 Task: Add Sprouts Rosemary Mint Moisturizing Hand Wash to the cart.
Action: Mouse moved to (945, 361)
Screenshot: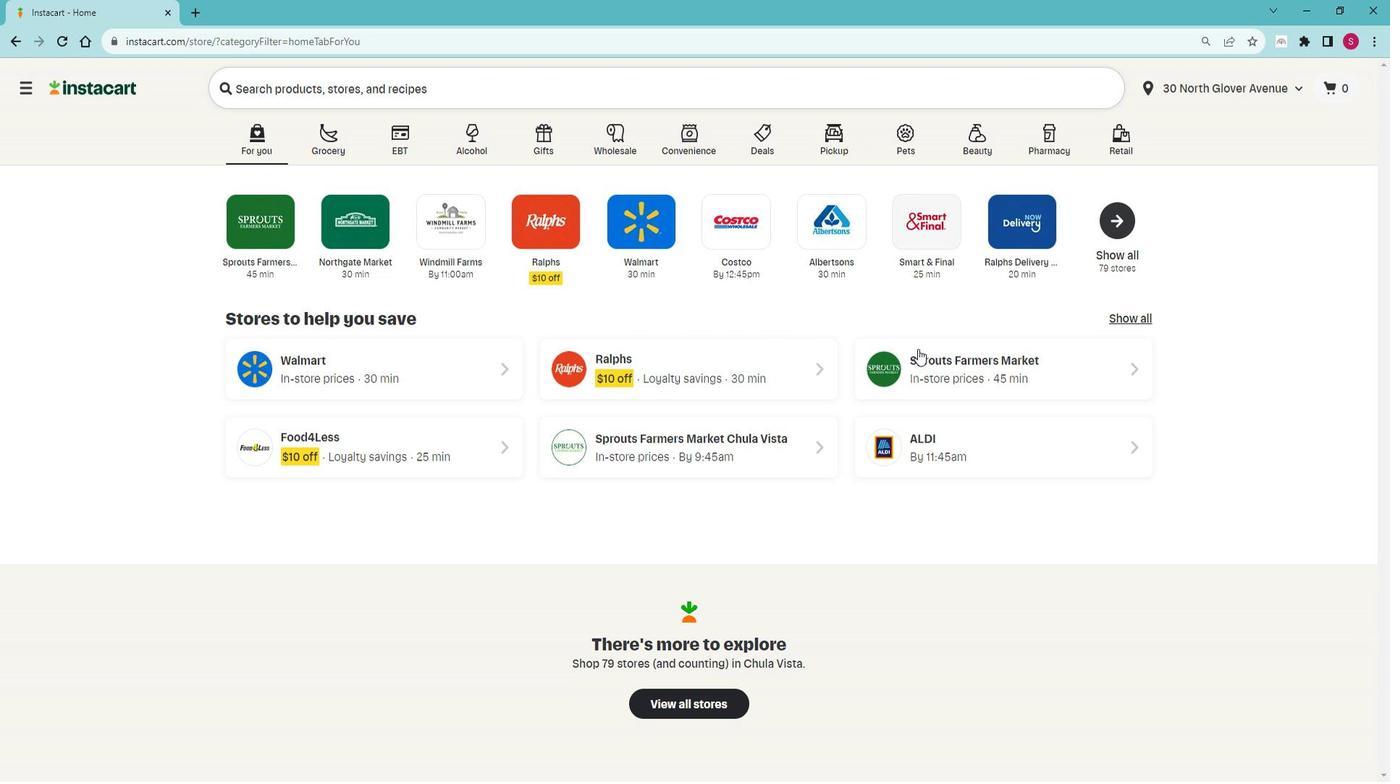 
Action: Mouse pressed left at (945, 361)
Screenshot: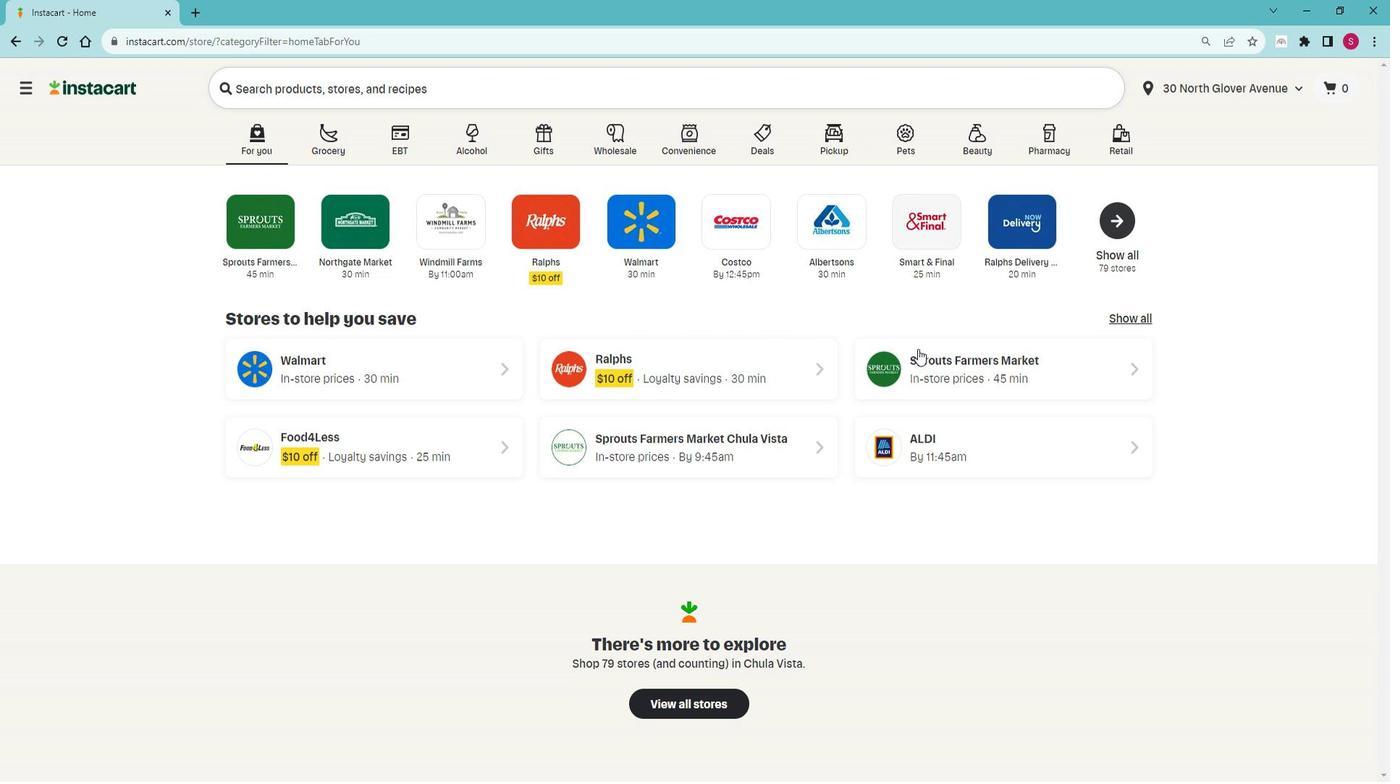 
Action: Mouse moved to (70, 522)
Screenshot: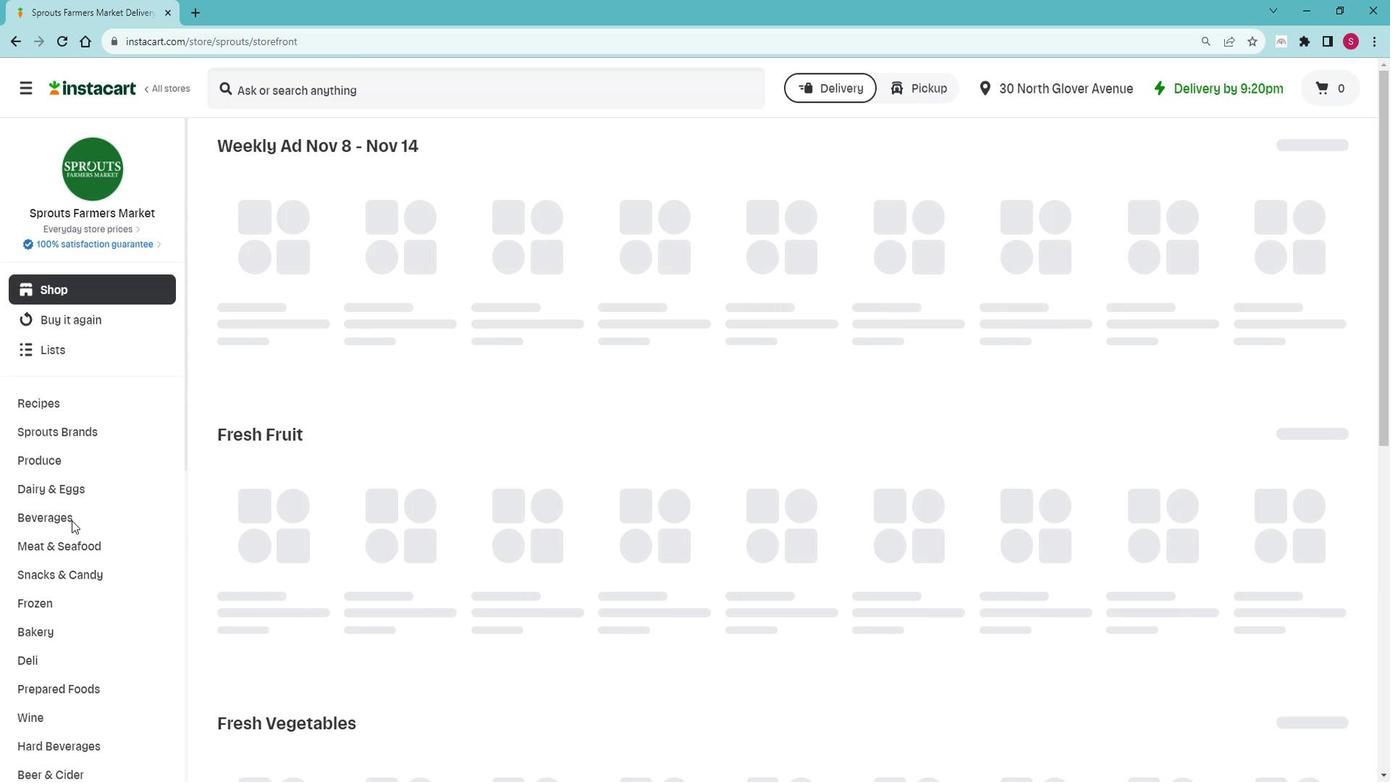 
Action: Mouse scrolled (70, 521) with delta (0, 0)
Screenshot: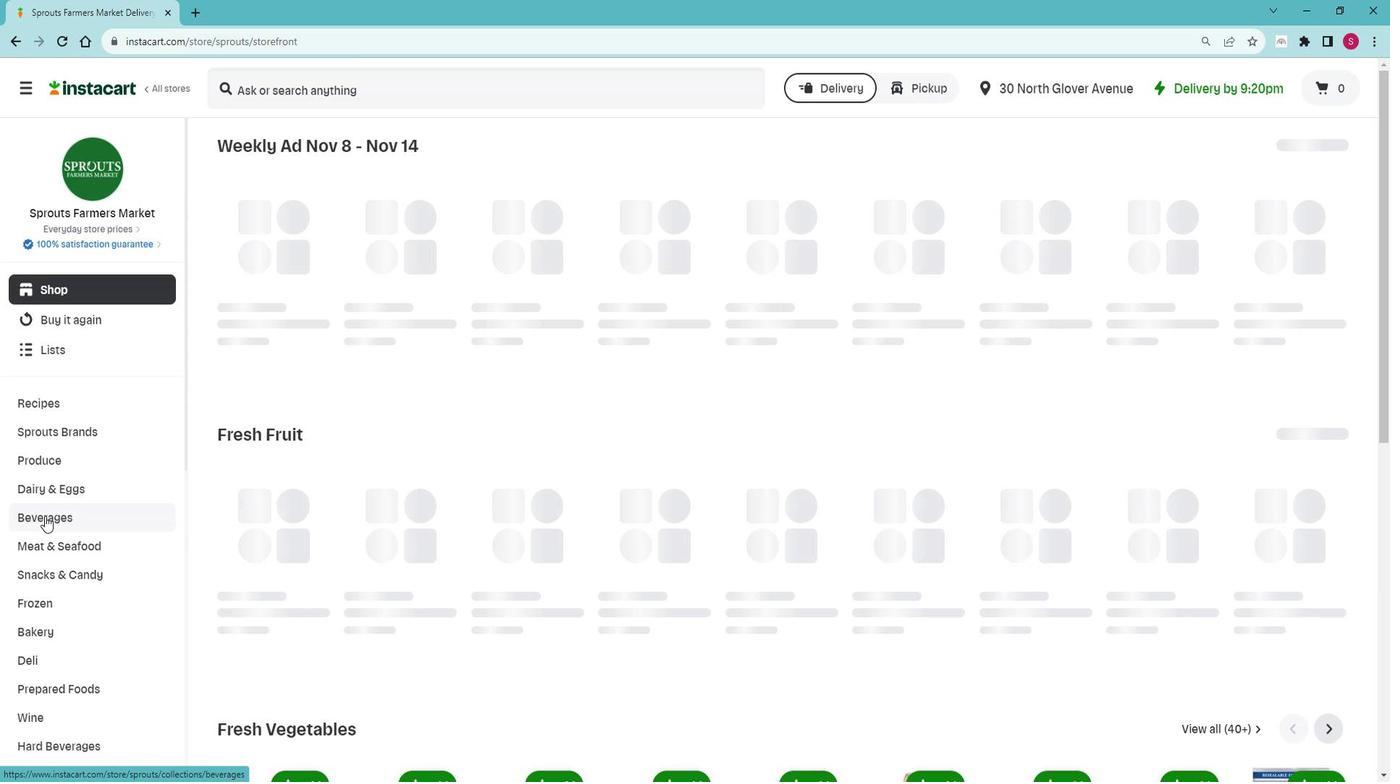 
Action: Mouse scrolled (70, 521) with delta (0, 0)
Screenshot: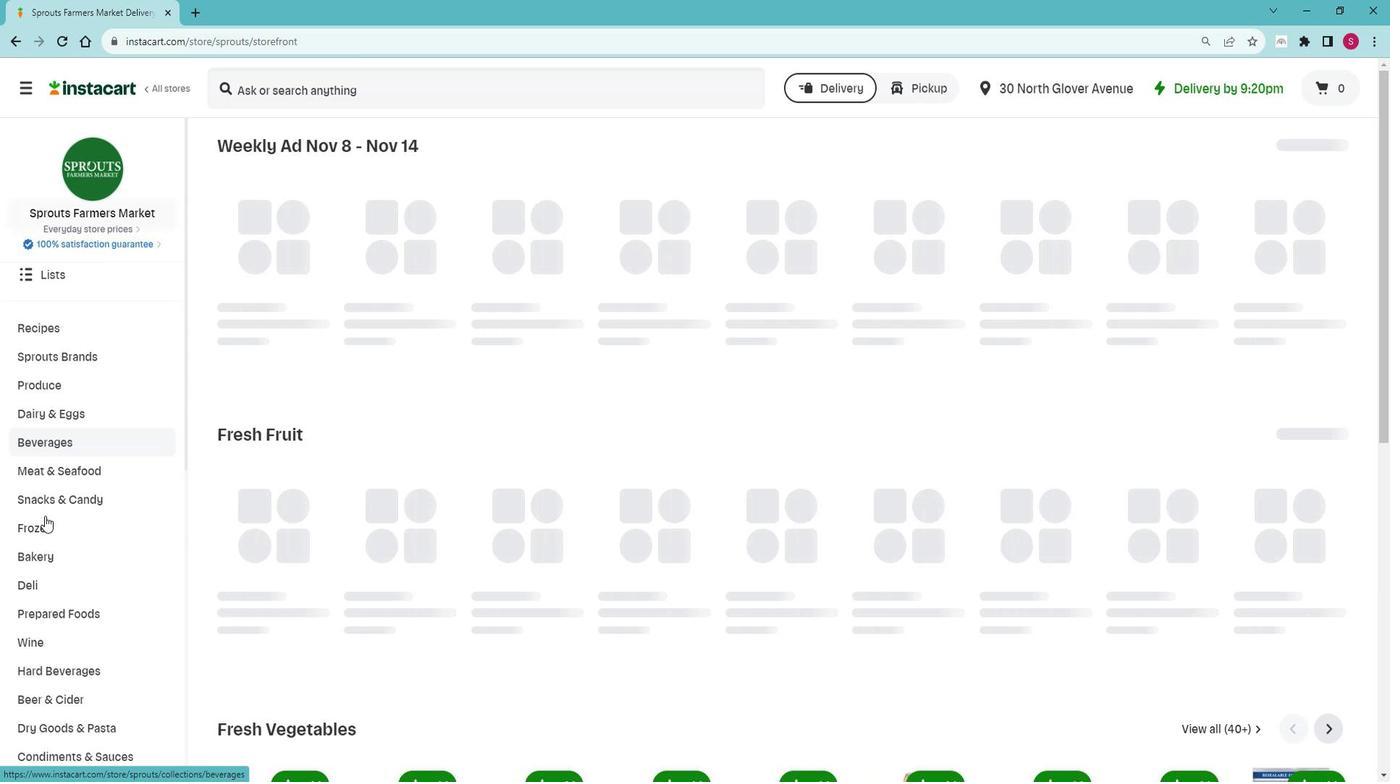 
Action: Mouse scrolled (70, 521) with delta (0, 0)
Screenshot: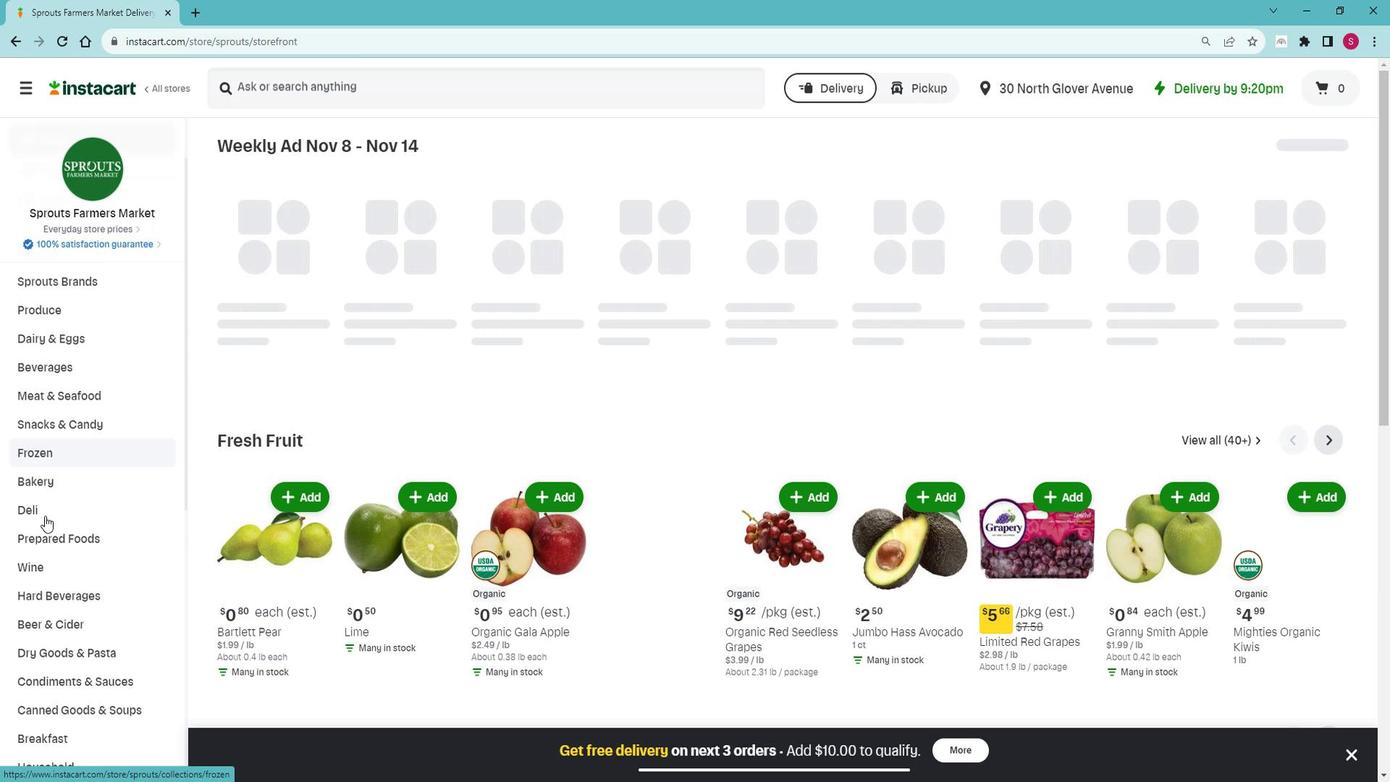 
Action: Mouse scrolled (70, 521) with delta (0, 0)
Screenshot: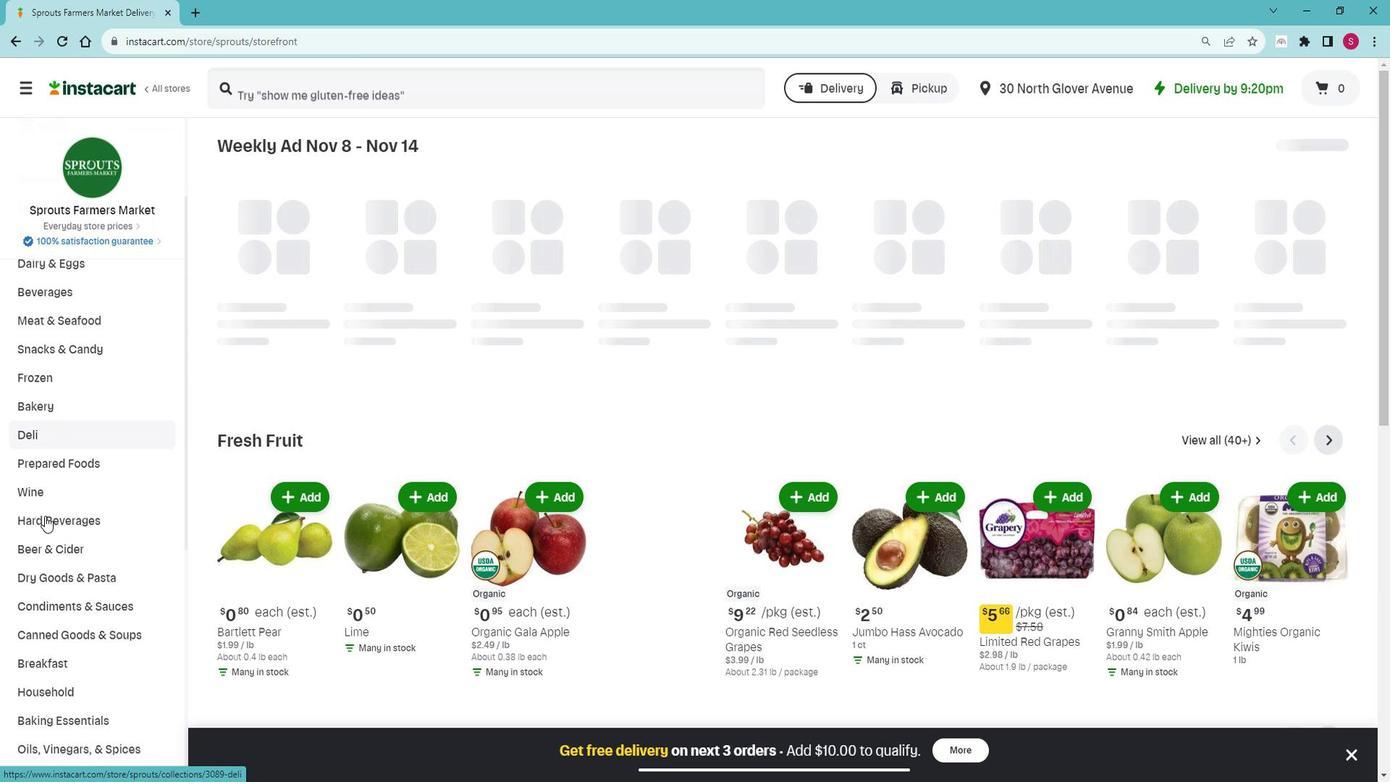
Action: Mouse scrolled (70, 521) with delta (0, 0)
Screenshot: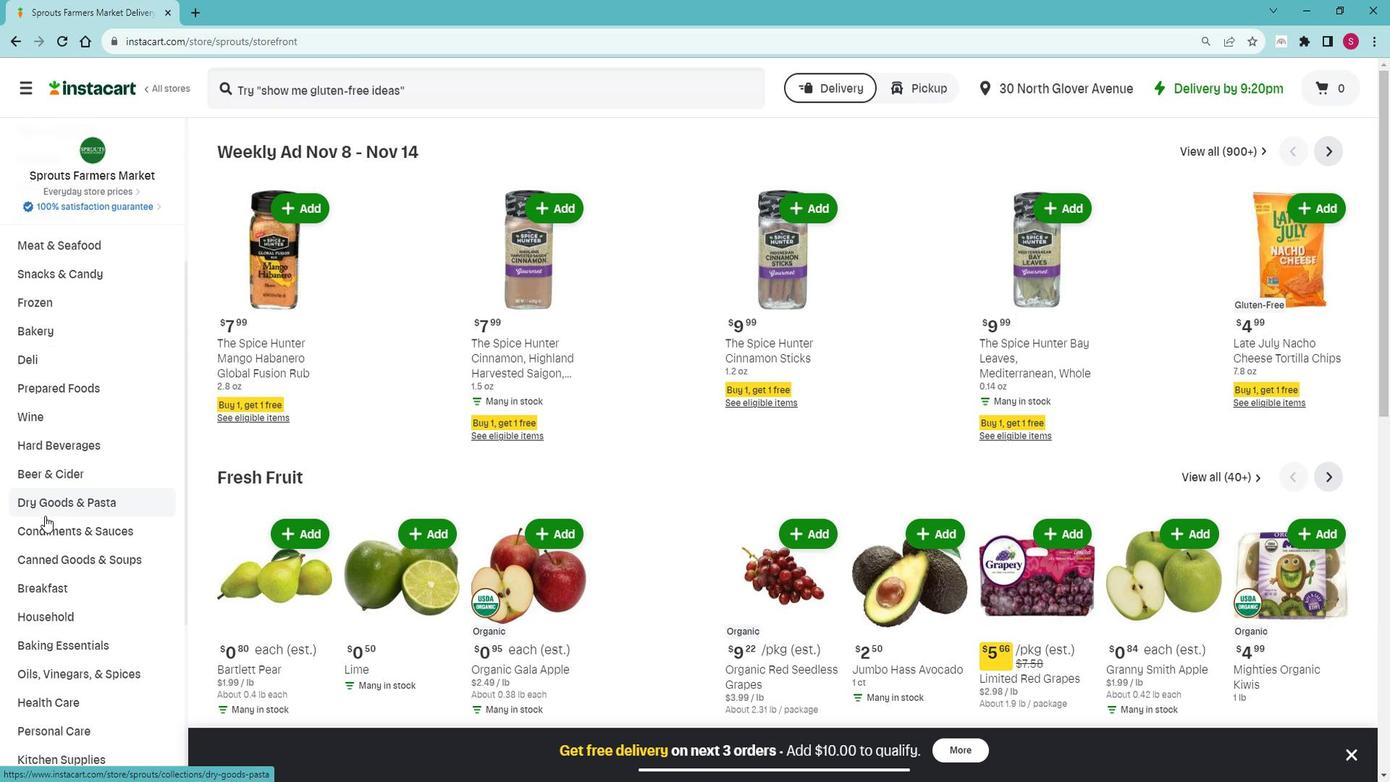 
Action: Mouse moved to (79, 652)
Screenshot: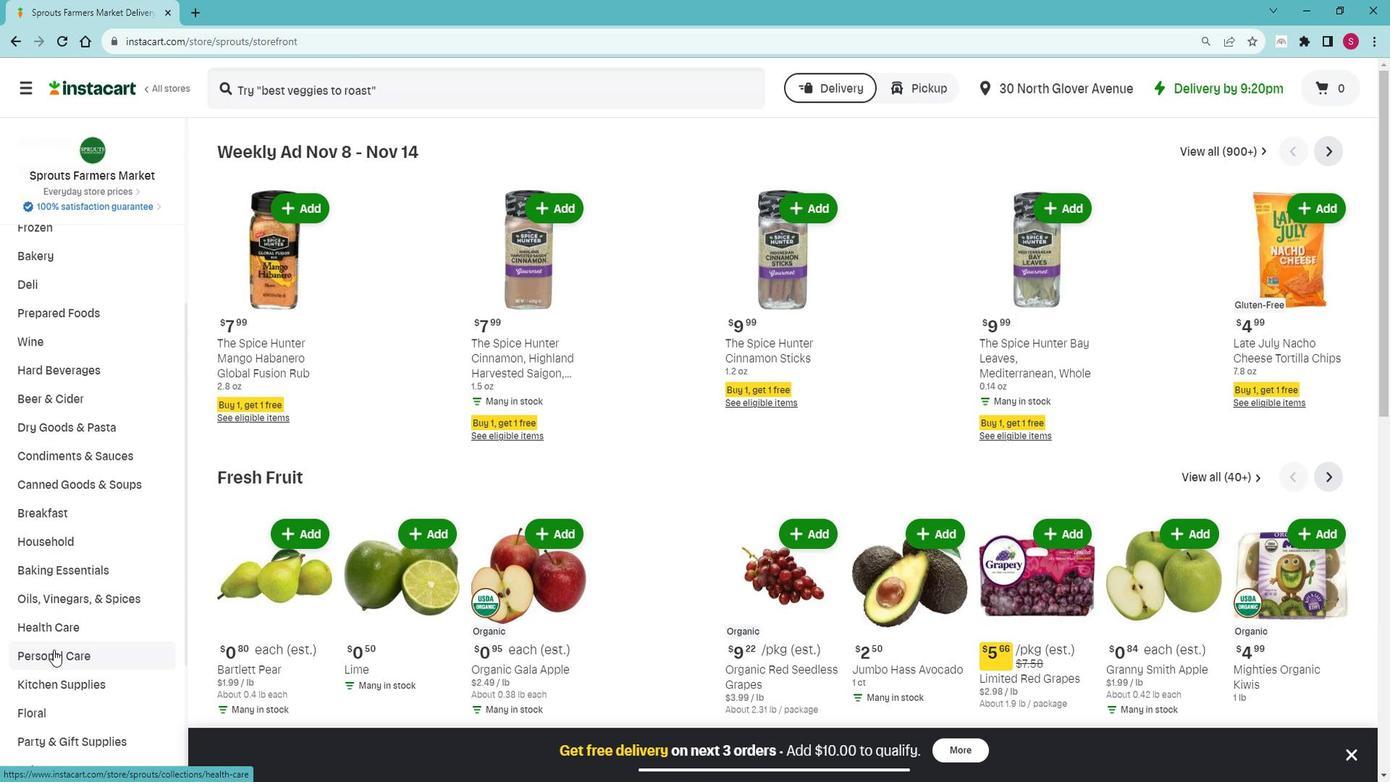 
Action: Mouse pressed left at (79, 652)
Screenshot: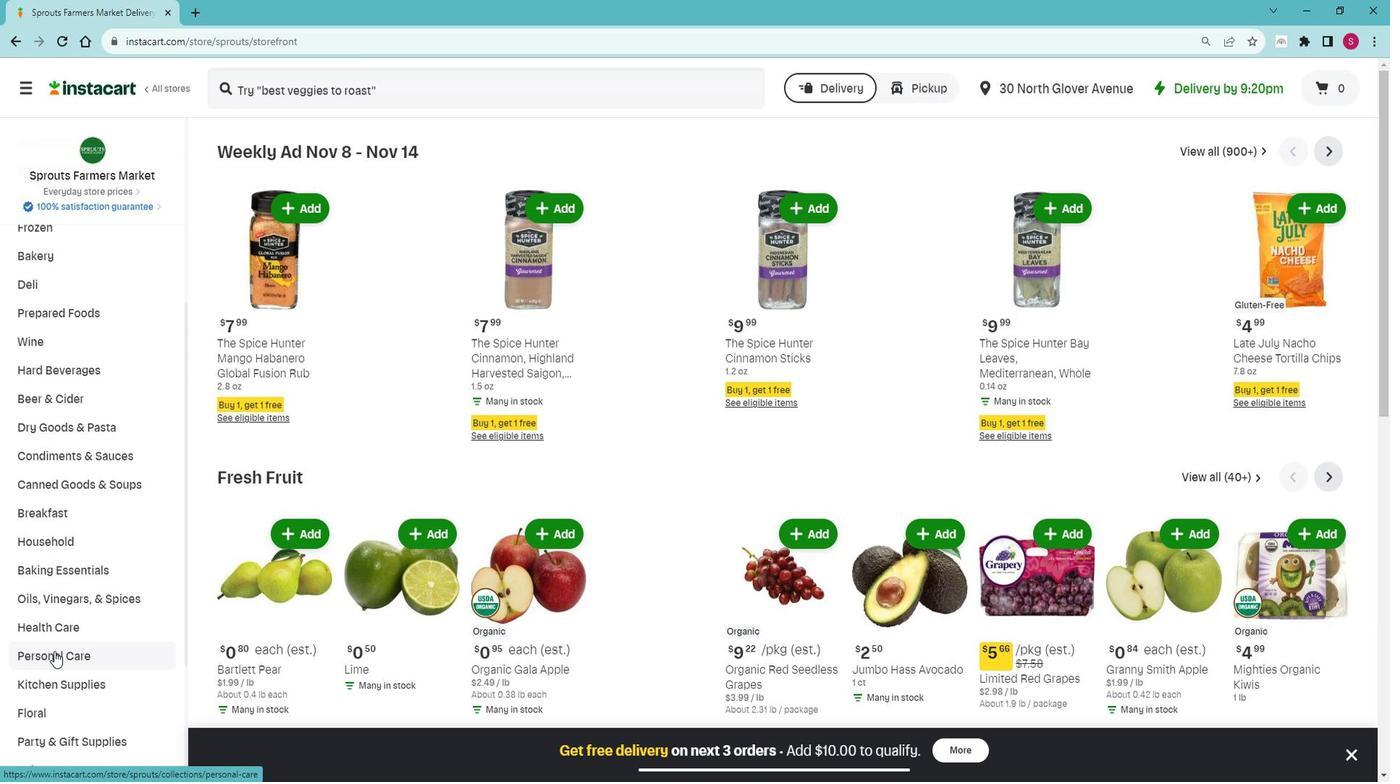 
Action: Mouse moved to (132, 682)
Screenshot: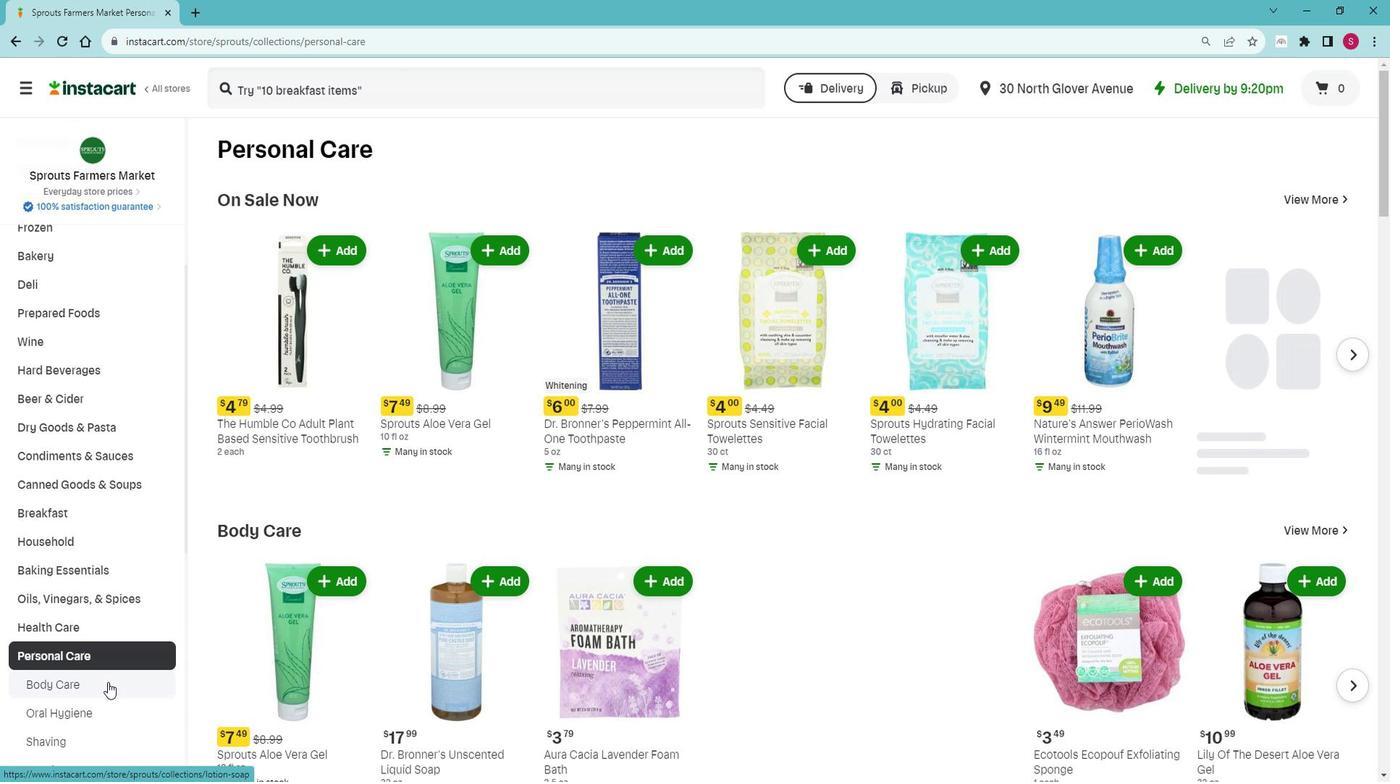
Action: Mouse pressed left at (132, 682)
Screenshot: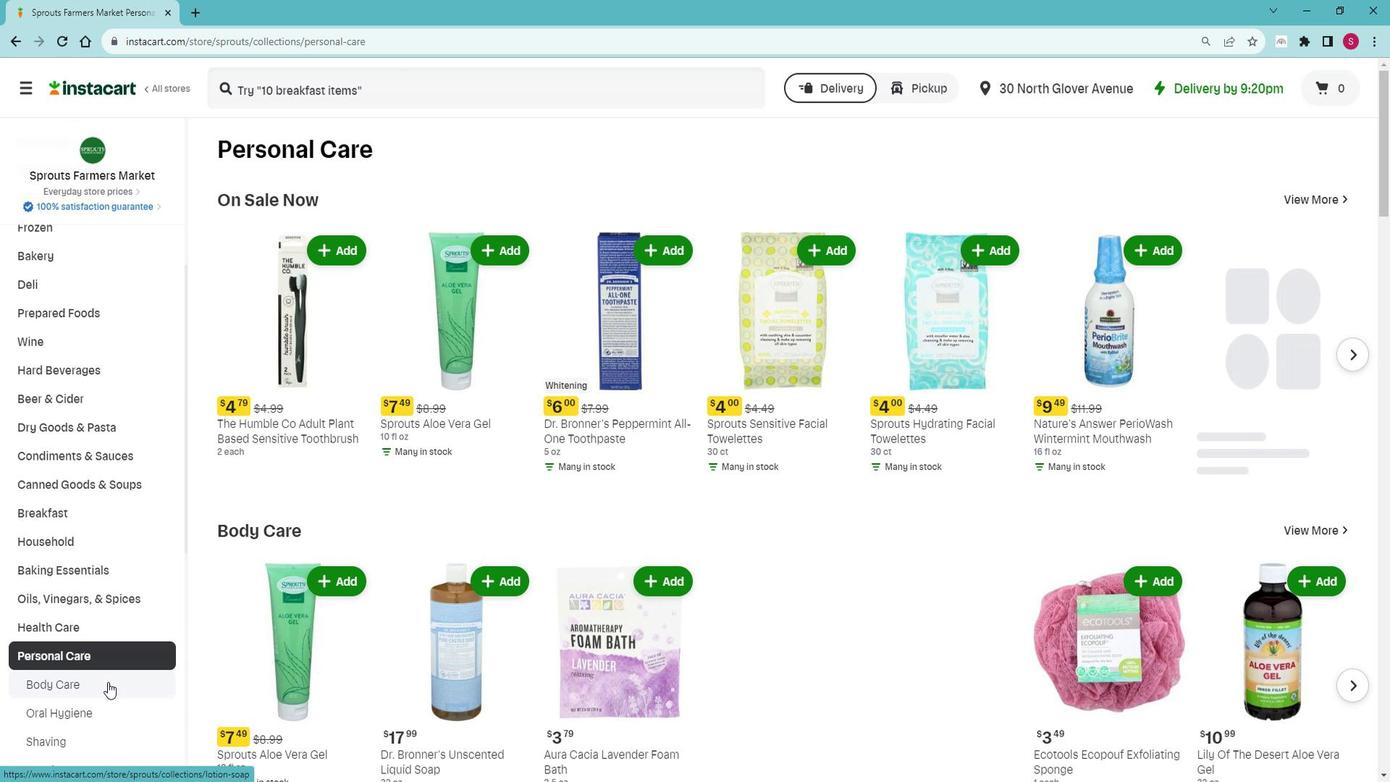 
Action: Mouse moved to (524, 223)
Screenshot: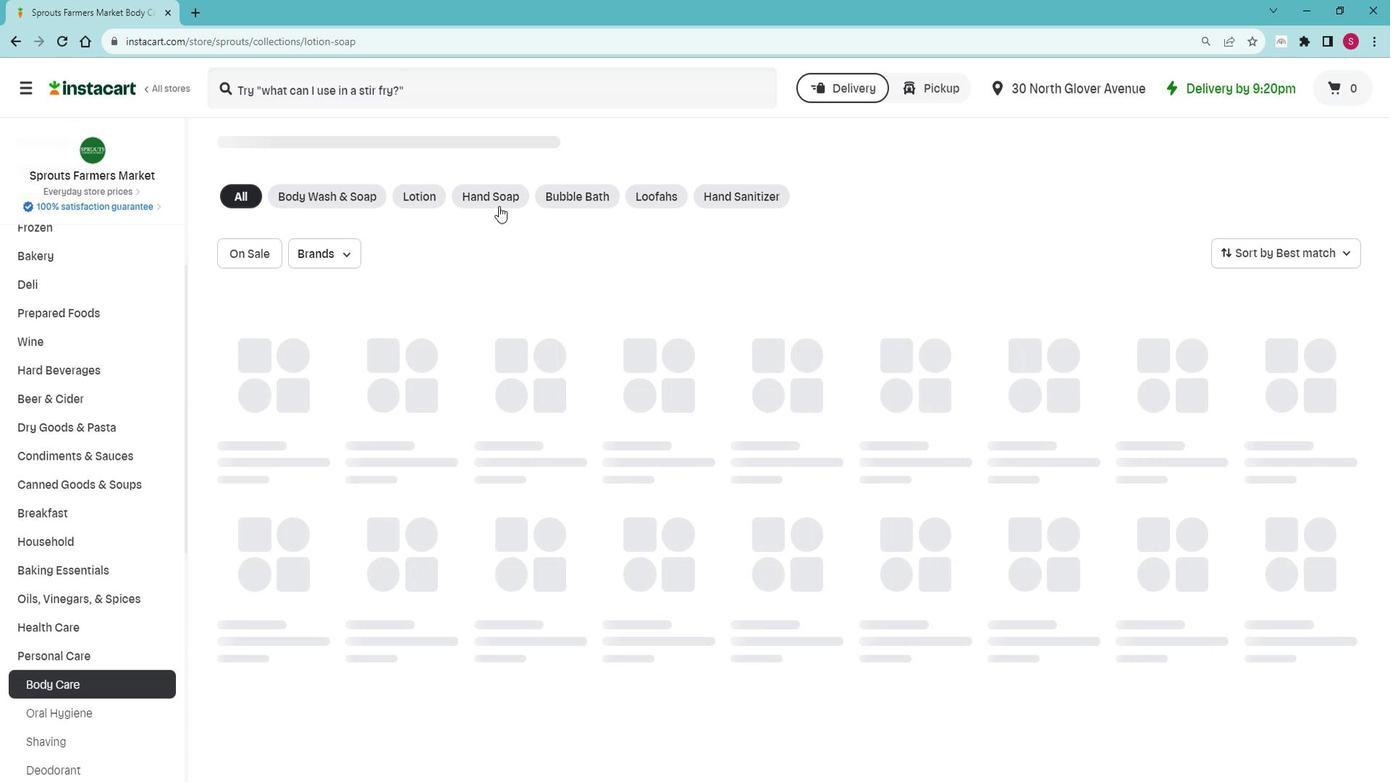 
Action: Mouse pressed left at (524, 223)
Screenshot: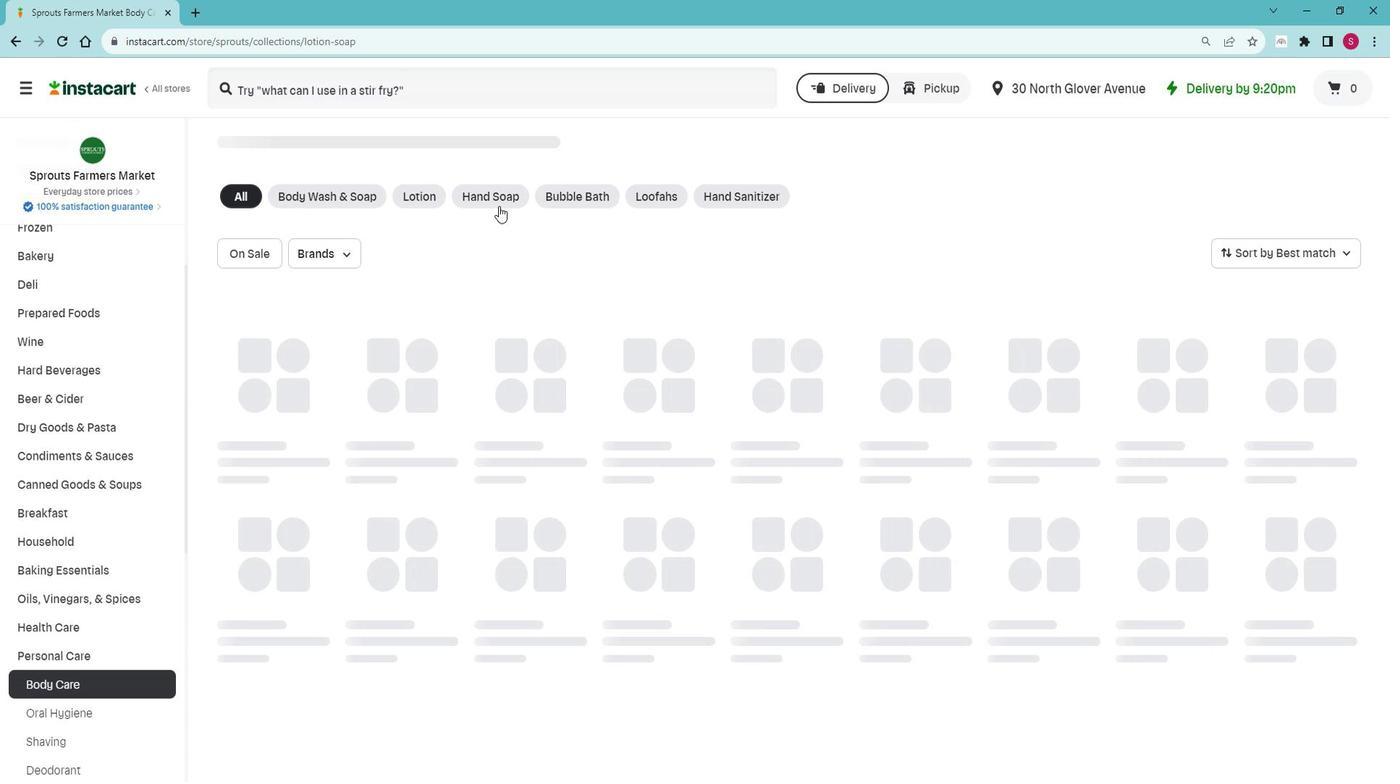 
Action: Mouse moved to (407, 117)
Screenshot: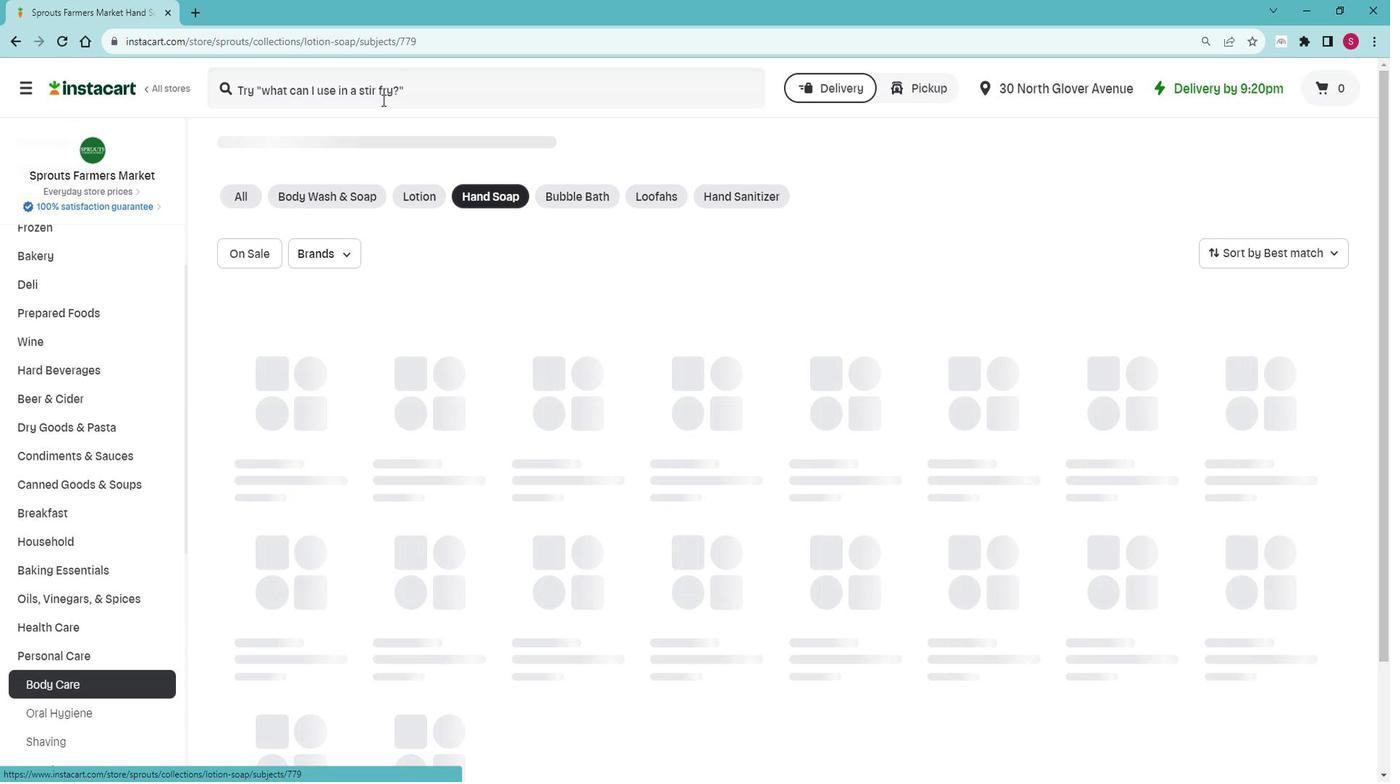 
Action: Mouse pressed left at (407, 117)
Screenshot: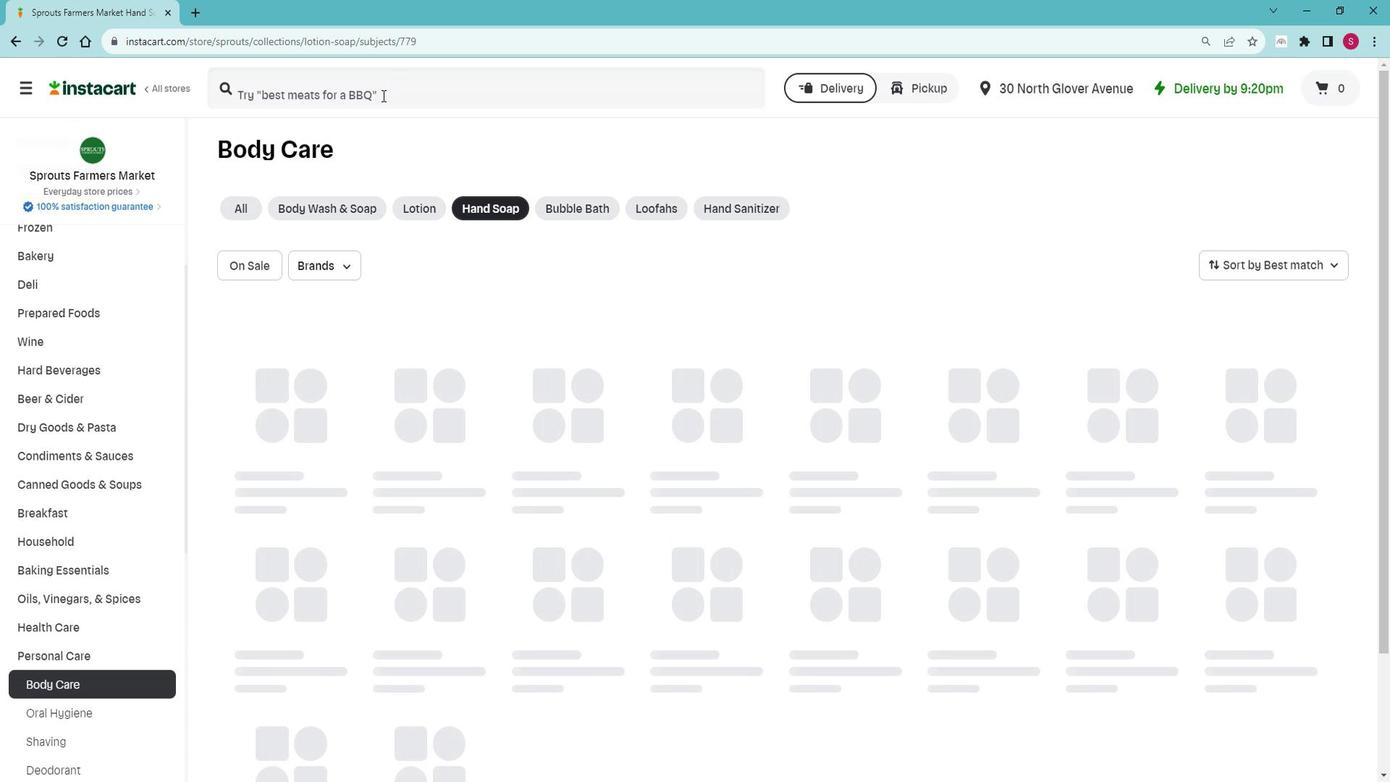 
Action: Key pressed <Key.shift>Sprouts<Key.space><Key.shift>Rosemary<Key.space><Key.shift>Mint<Key.space><Key.shift>Moisturiu<Key.backspace>zing<Key.space><Key.shift>Hand<Key.space><Key.shift>Wash<Key.space><Key.enter>
Screenshot: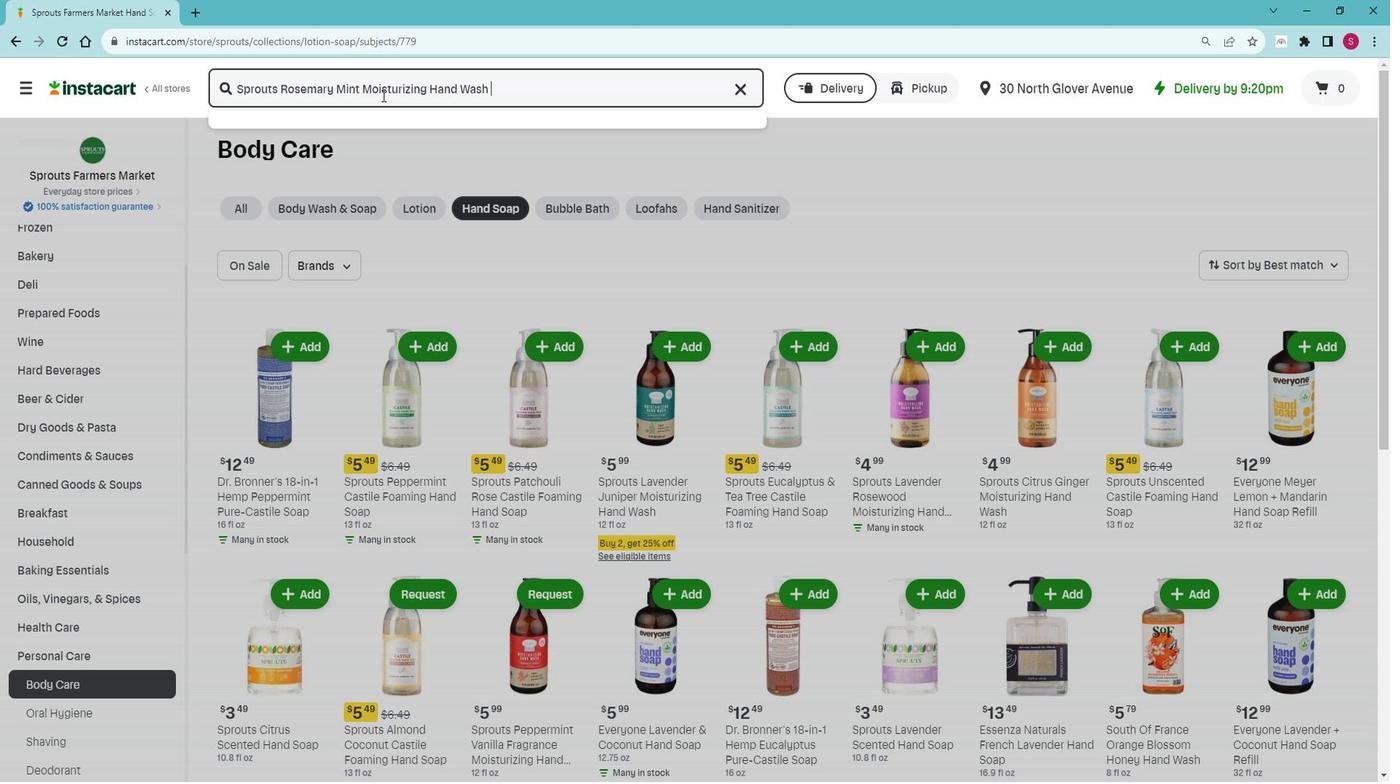 
Action: Mouse moved to (1107, 250)
Screenshot: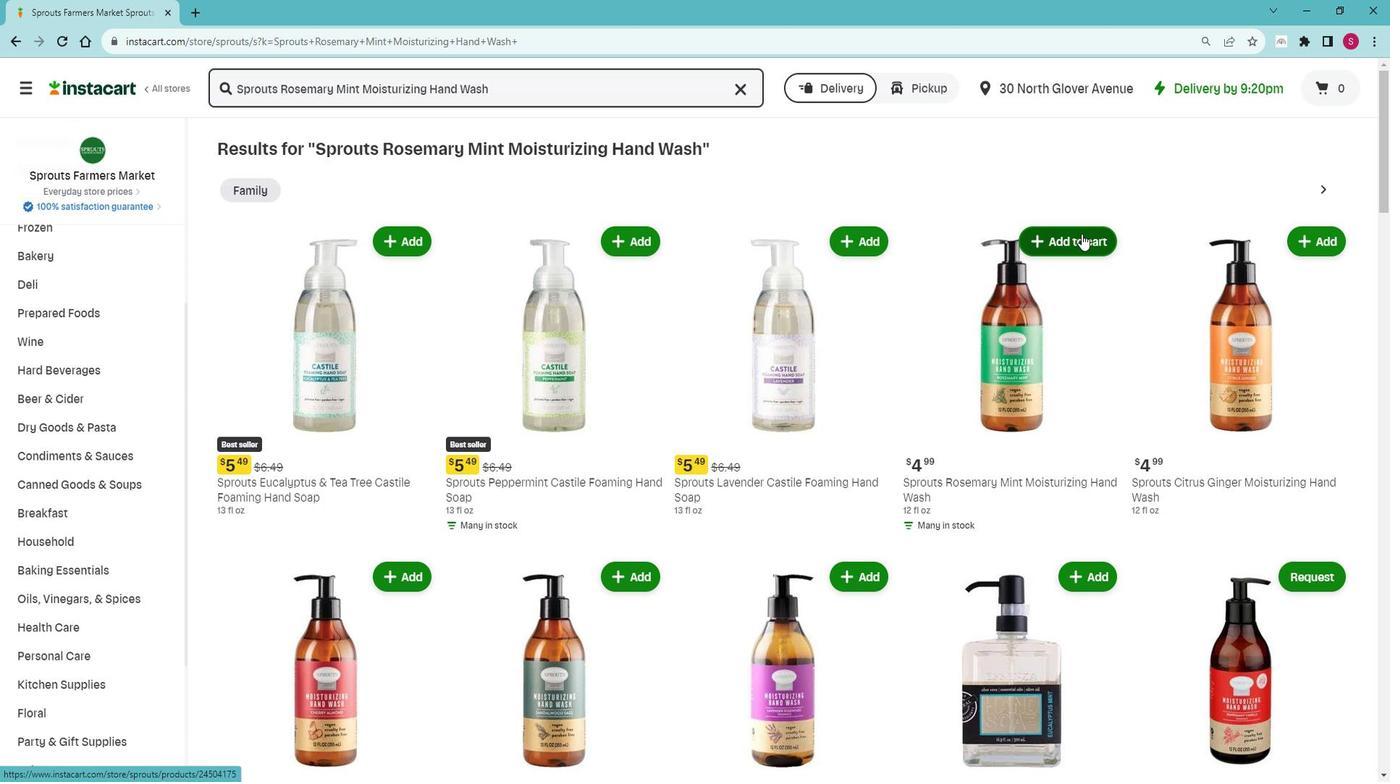 
Action: Mouse pressed left at (1107, 250)
Screenshot: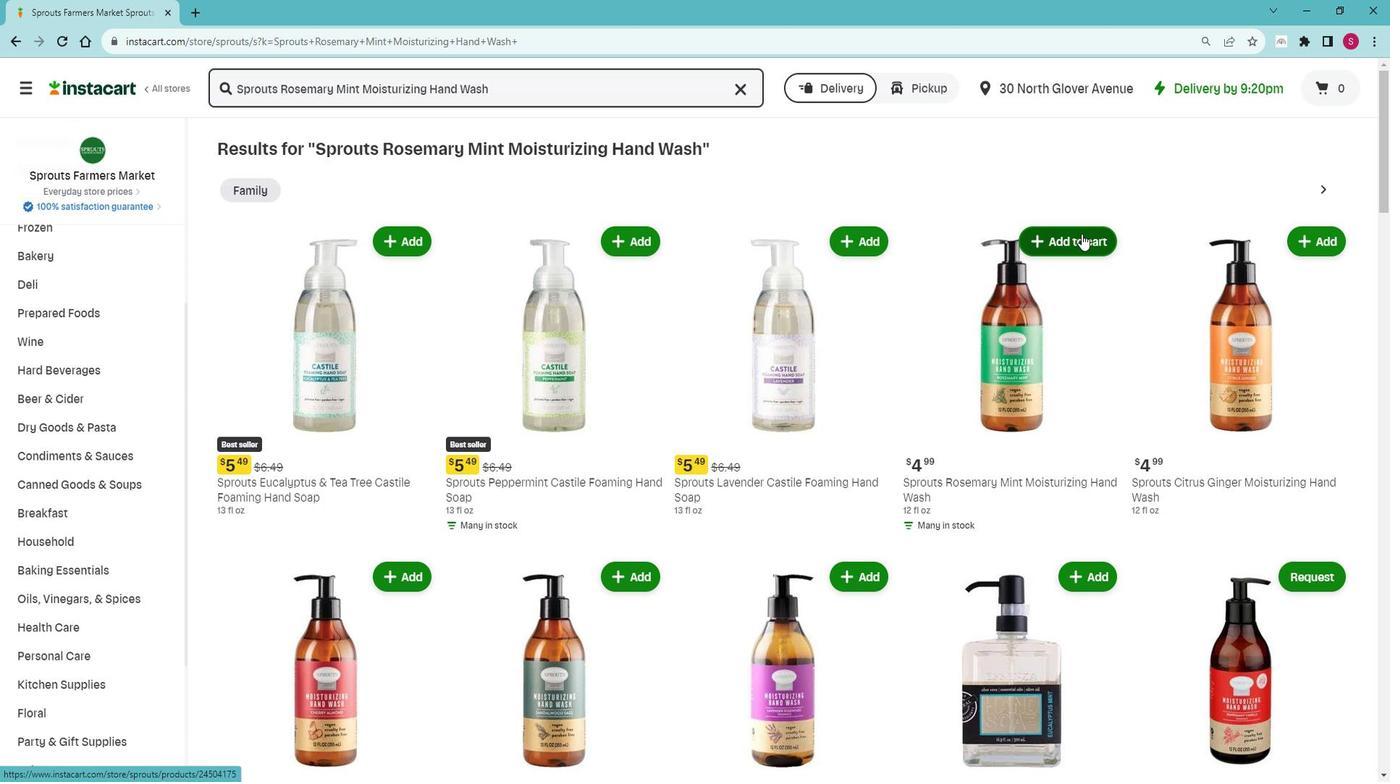 
Action: Mouse moved to (1118, 217)
Screenshot: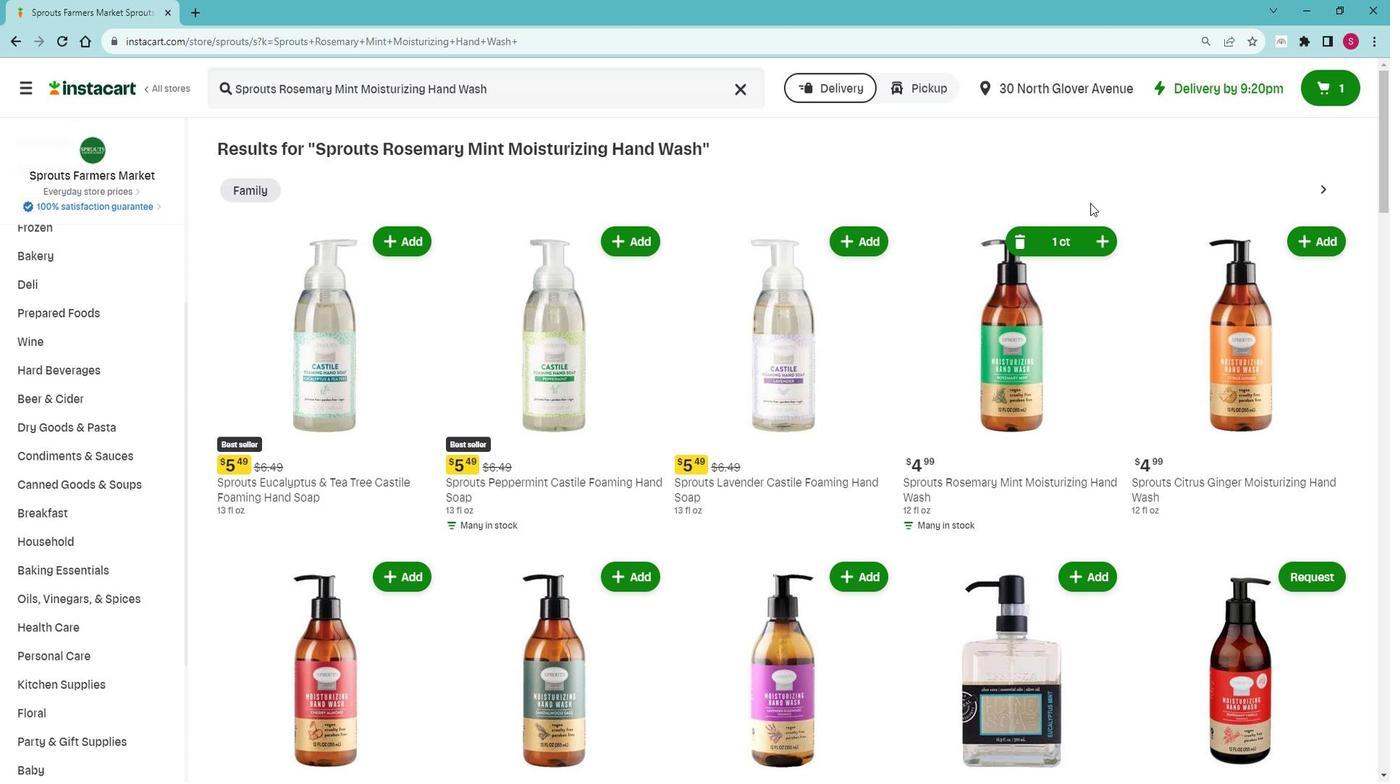 
